 Task: What year was the La Sagrada Familia in Barcelona started?
Action: Mouse moved to (31, 66)
Screenshot: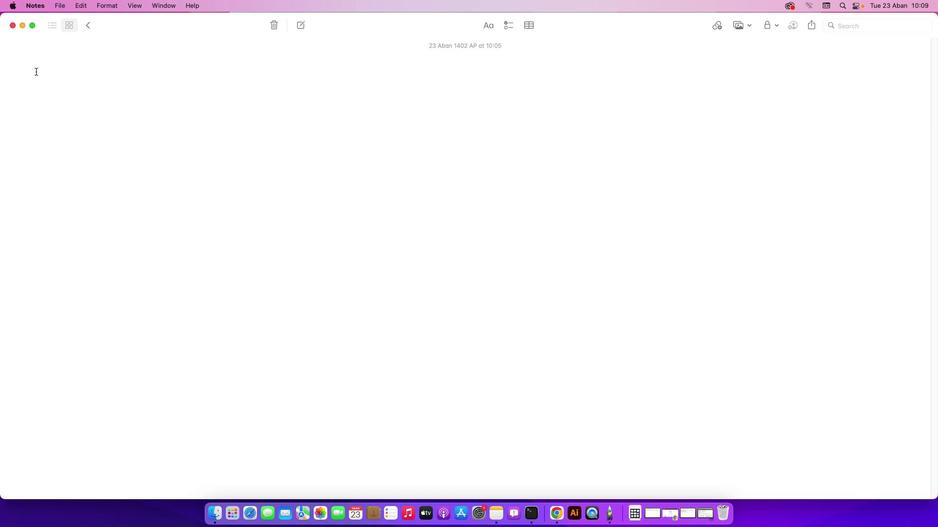 
Action: Mouse pressed left at (31, 66)
Screenshot: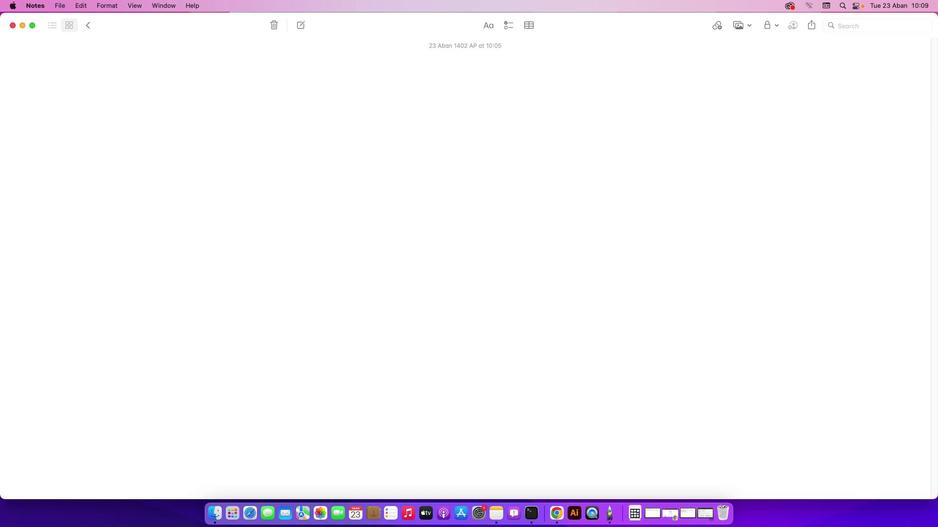 
Action: Key pressed Key.shift'W''h''a''t'Key.space'y''e''a''r'Key.space'w''a''s'Key.space'r''t'Key.backspaceKey.backspace't''h''e'Key.spaceKey.shift'L''a'Key.spaceKey.shift'S''a''g''r''a''d''a'Key.spaceKey.shift'F''a''m''i''l''i''a'Key.spaceKey.shift'i''n'Key.spaceKey.shift'B''a''r''c''e''l''o''n''a'Key.space's''t''a''r''t''e''d'Key.shift_r'?'Key.enter
Screenshot: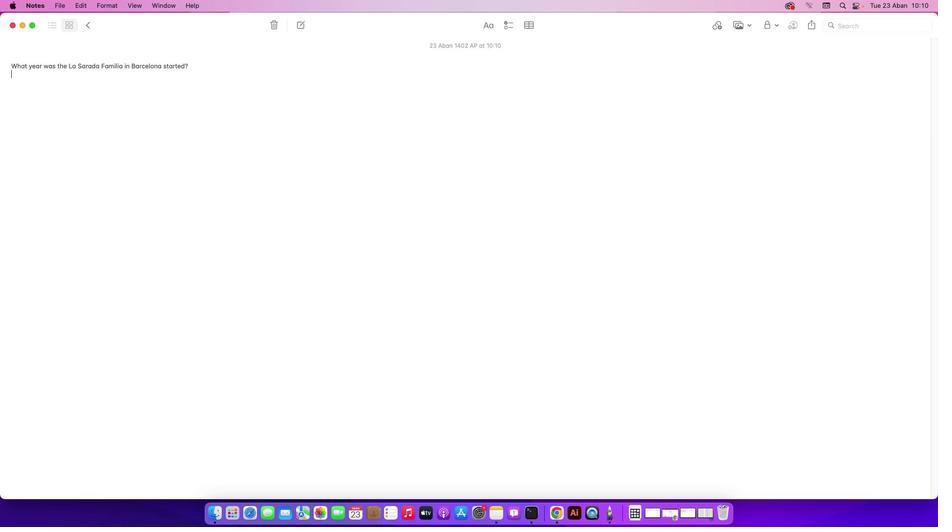 
Action: Mouse moved to (667, 512)
Screenshot: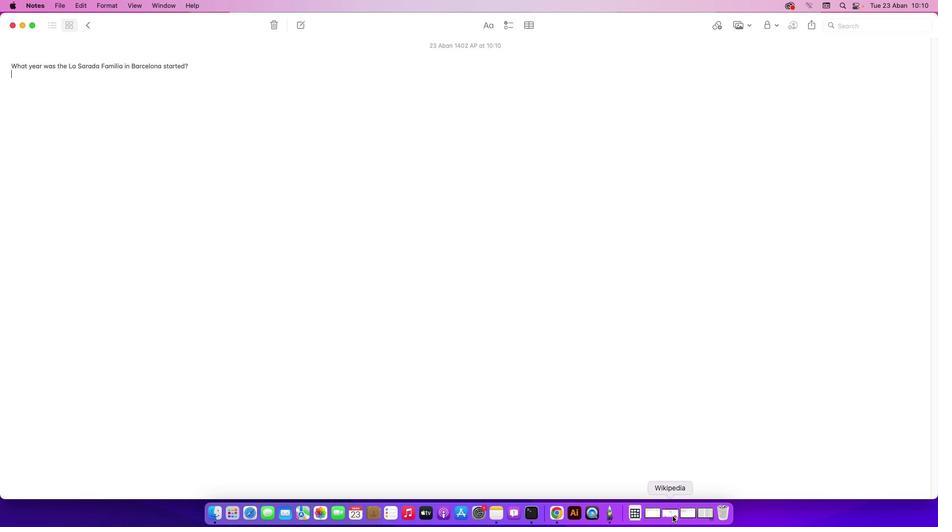 
Action: Mouse pressed left at (667, 512)
Screenshot: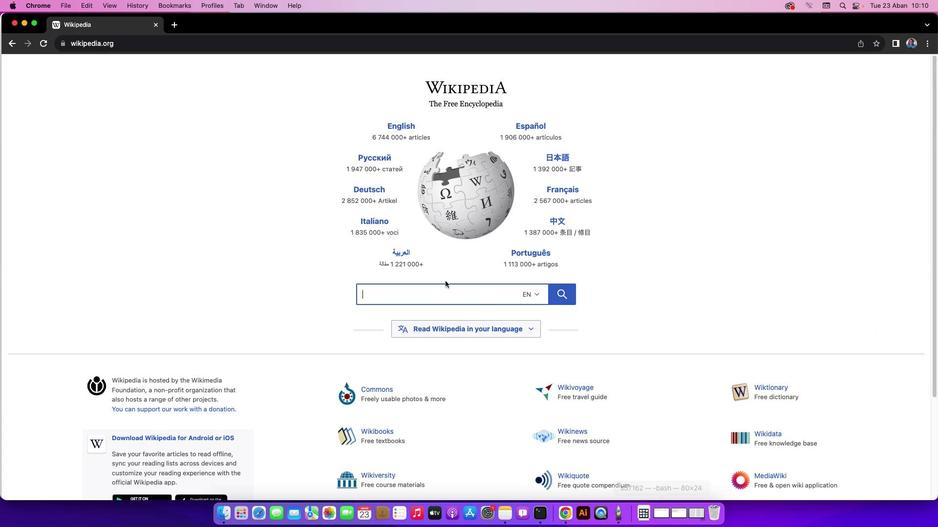 
Action: Mouse moved to (375, 289)
Screenshot: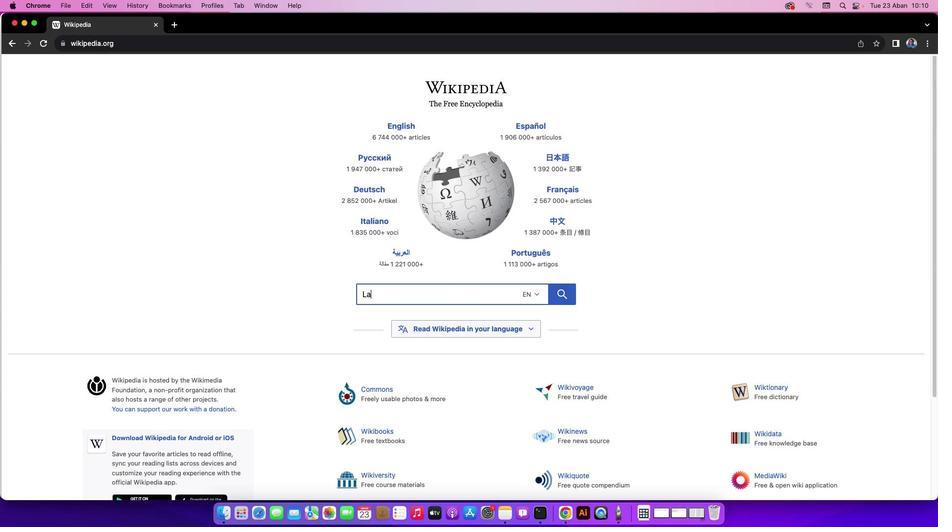
Action: Mouse pressed left at (375, 289)
Screenshot: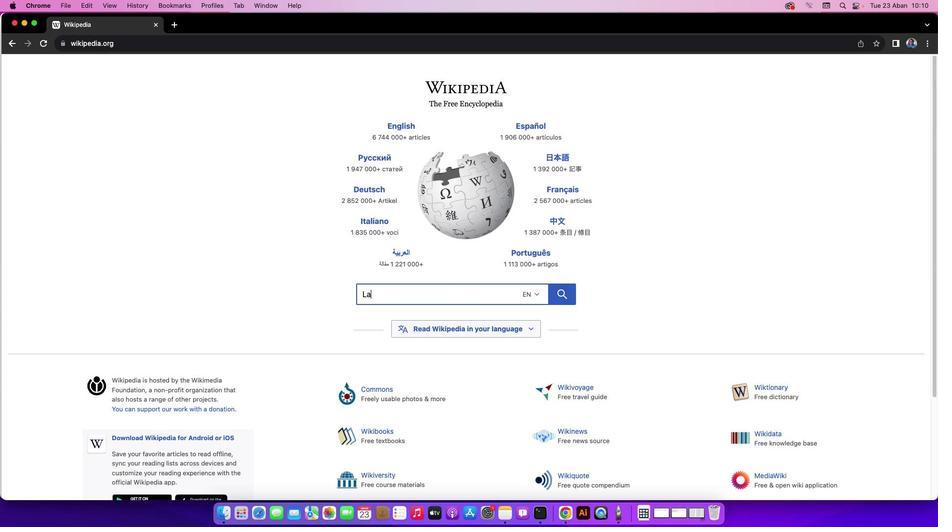 
Action: Mouse moved to (372, 289)
Screenshot: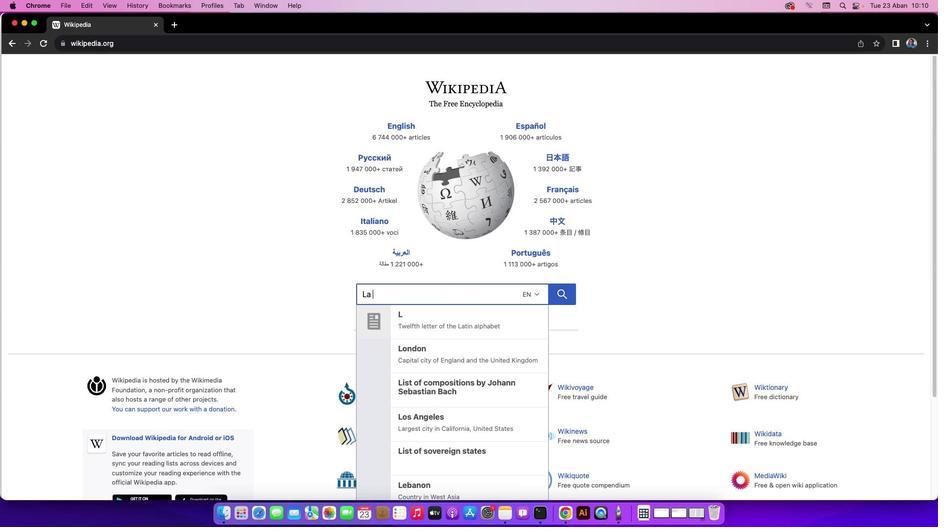 
Action: Key pressed Key.shift'L''a'Key.spaceKey.shift'S''a''g''r''a''d''a'Key.spaceKey.shift'F''a''m''i''l''i''a'
Screenshot: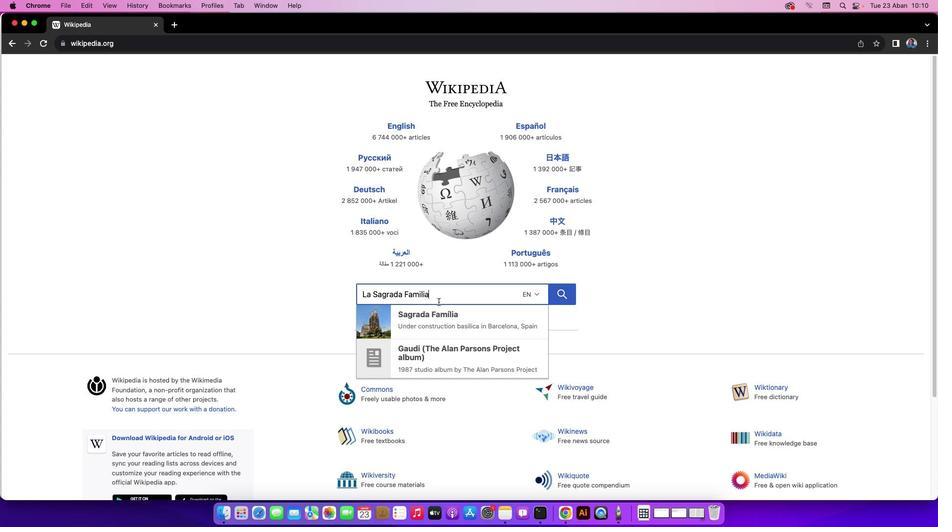 
Action: Mouse moved to (428, 310)
Screenshot: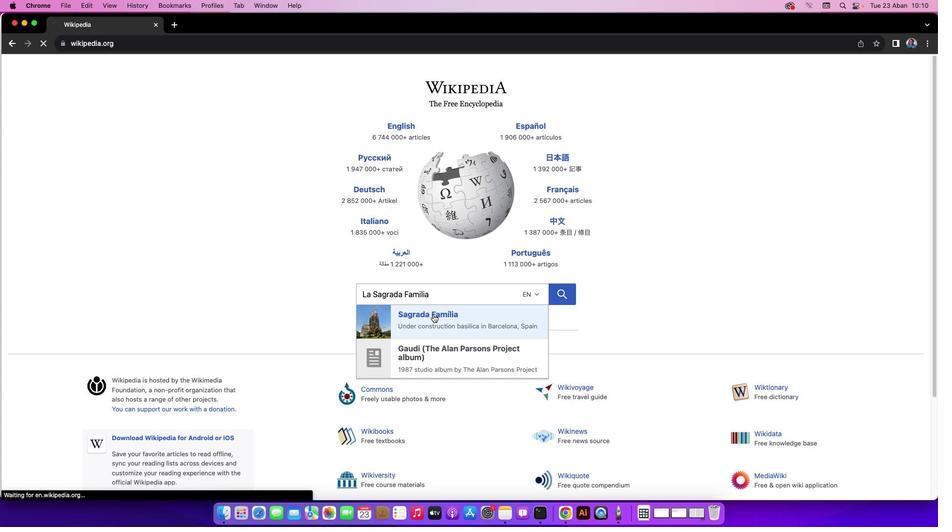 
Action: Mouse pressed left at (428, 310)
Screenshot: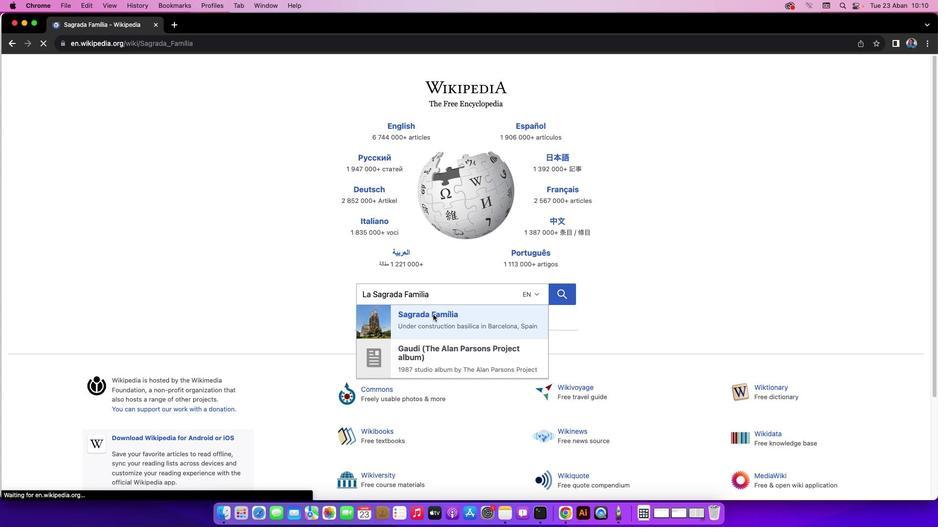 
Action: Mouse moved to (931, 74)
Screenshot: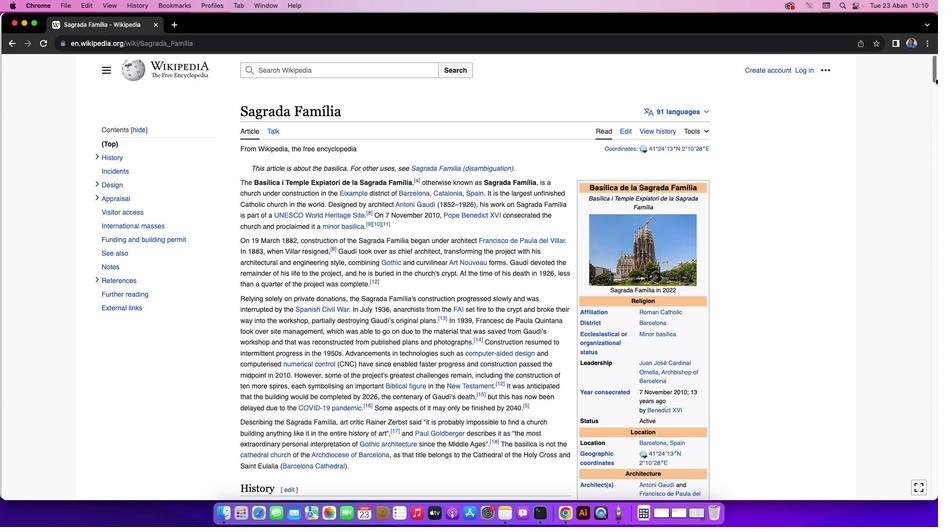 
Action: Mouse pressed left at (931, 74)
Screenshot: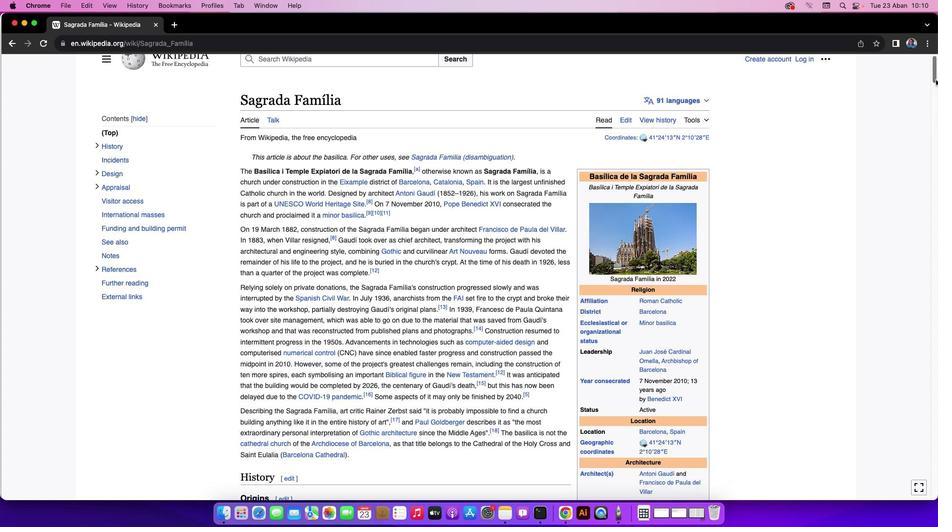 
Action: Mouse moved to (20, 20)
Screenshot: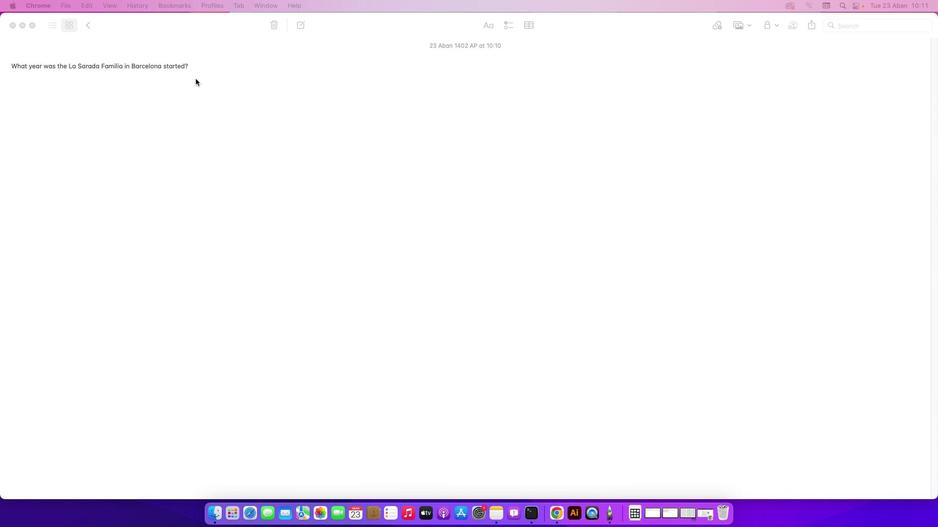 
Action: Mouse pressed left at (20, 20)
Screenshot: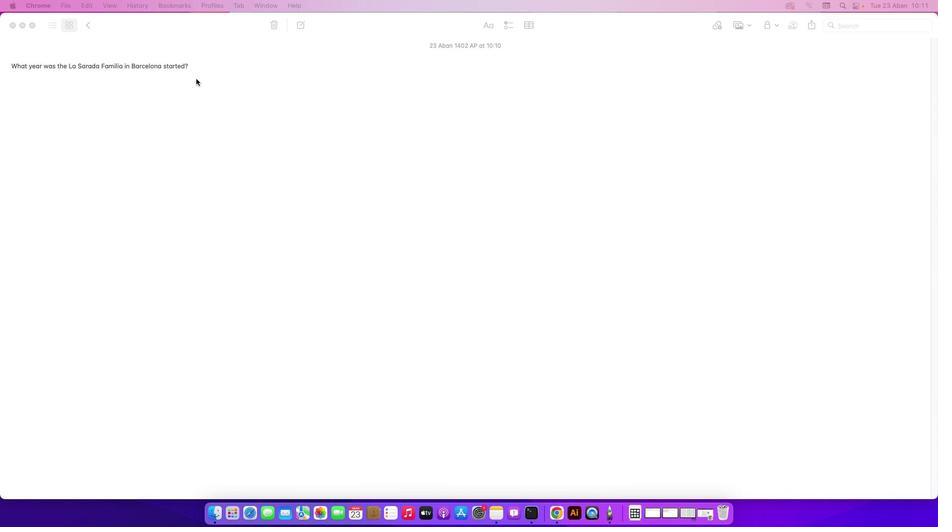 
Action: Mouse moved to (58, 77)
Screenshot: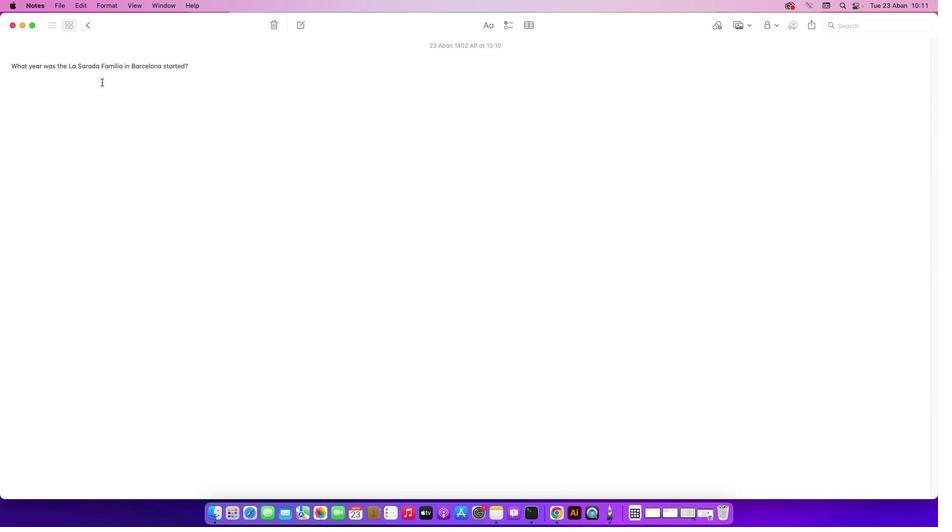 
Action: Mouse pressed left at (58, 77)
Screenshot: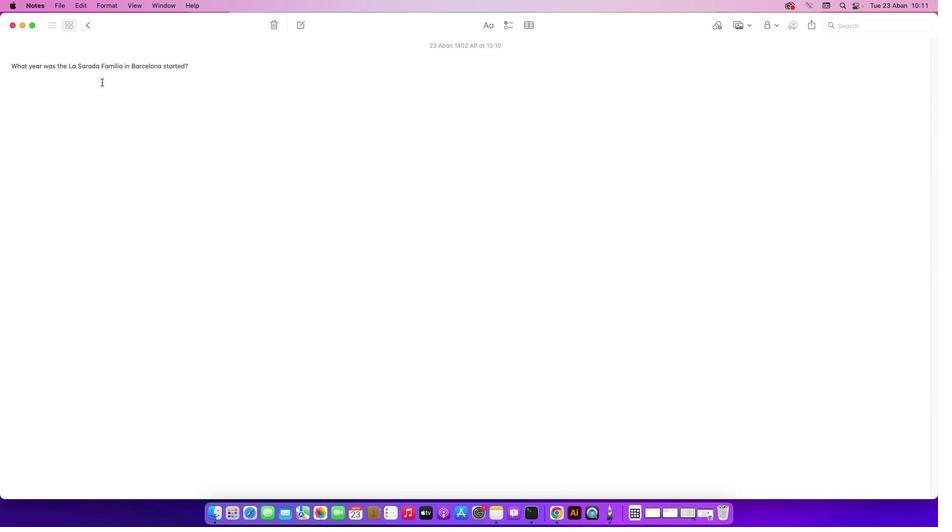 
Action: Mouse moved to (96, 77)
Screenshot: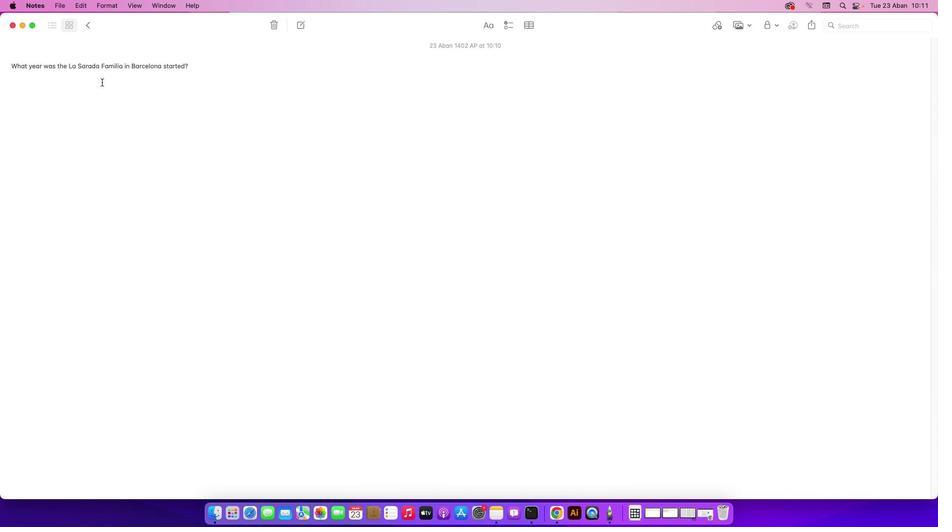 
Action: Key pressed Key.shift'T''h''e'Key.spaceKey.shift'L''a'Key.spaceKey.shift'S''a''g''r''a''d''a'Key.spaceKey.shift'F''a''m''i''l''i''a'Key.space'i''n'Key.spaceKey.shift'B''a''r''c''e''l''o''n''a'Key.space'w''a''s'Key.space's''t''a''r''t''e''d'Key.space'i'Key.backspace'o''n'Key.space'1''9'Key.spaceKey.shift'M''a''r''e'Key.backspace'c''h'Key.space'1''8''8''2''.'
Screenshot: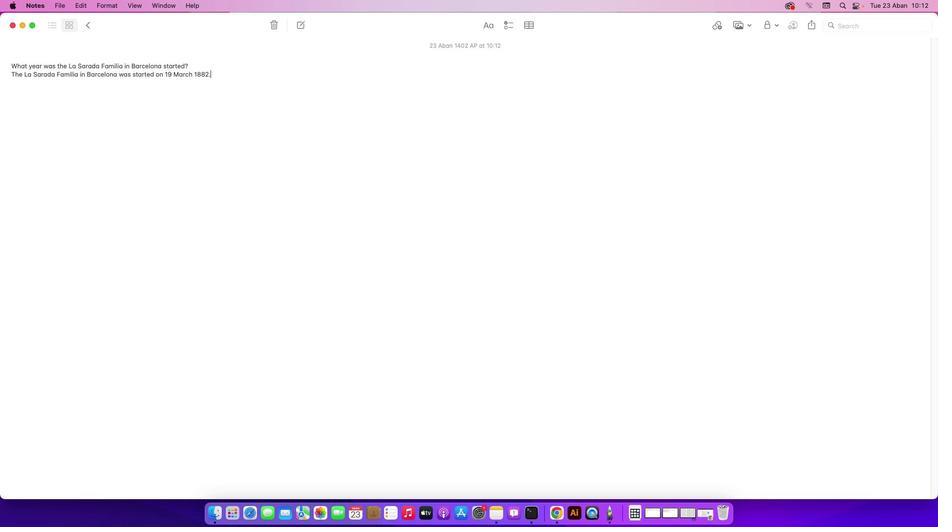 
